 Task: For a new online game, set the custom strictness for "Score" to "Detailed".
Action: Mouse moved to (664, 509)
Screenshot: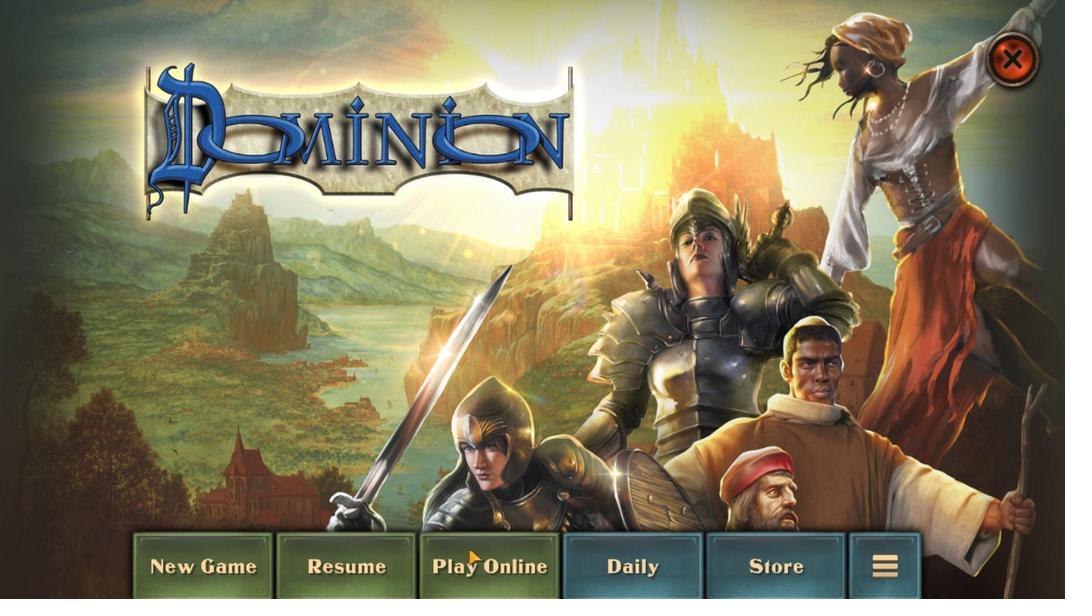 
Action: Mouse pressed left at (664, 509)
Screenshot: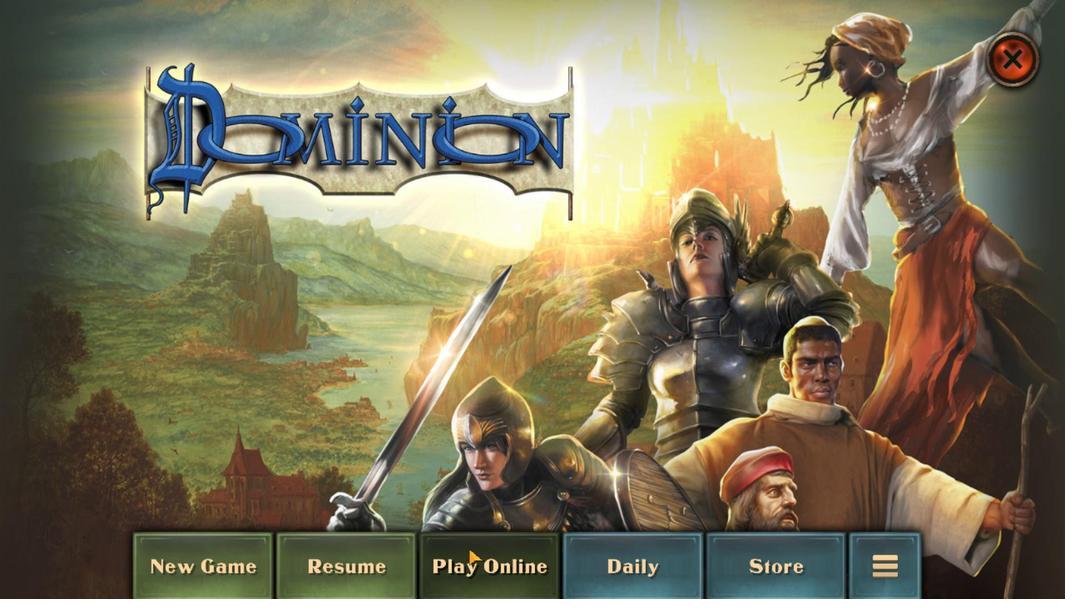 
Action: Mouse moved to (664, 507)
Screenshot: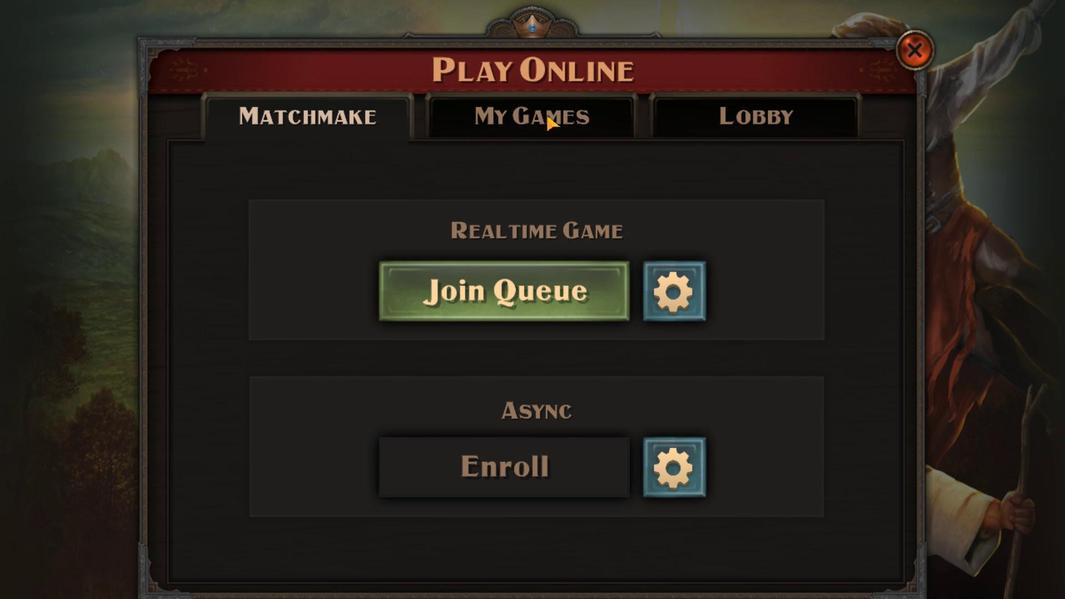 
Action: Mouse pressed left at (664, 507)
Screenshot: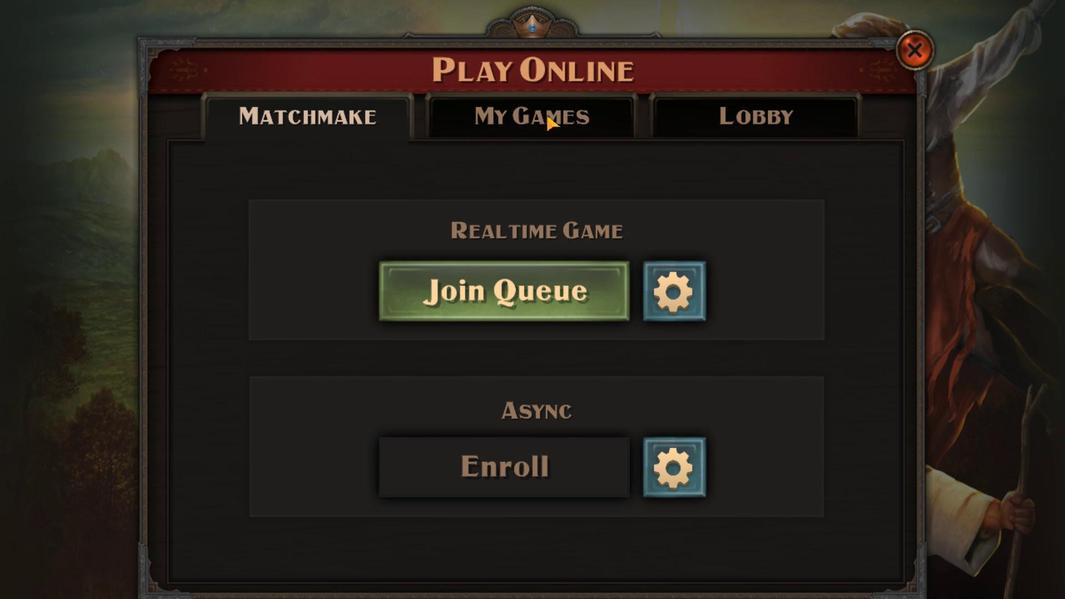 
Action: Mouse moved to (664, 508)
Screenshot: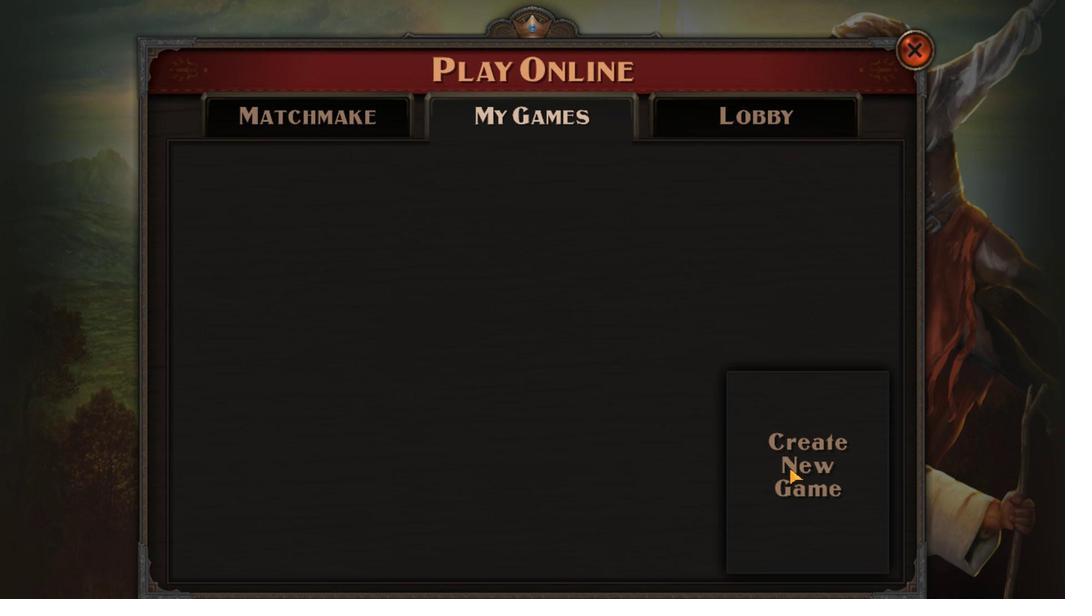 
Action: Mouse pressed left at (664, 508)
Screenshot: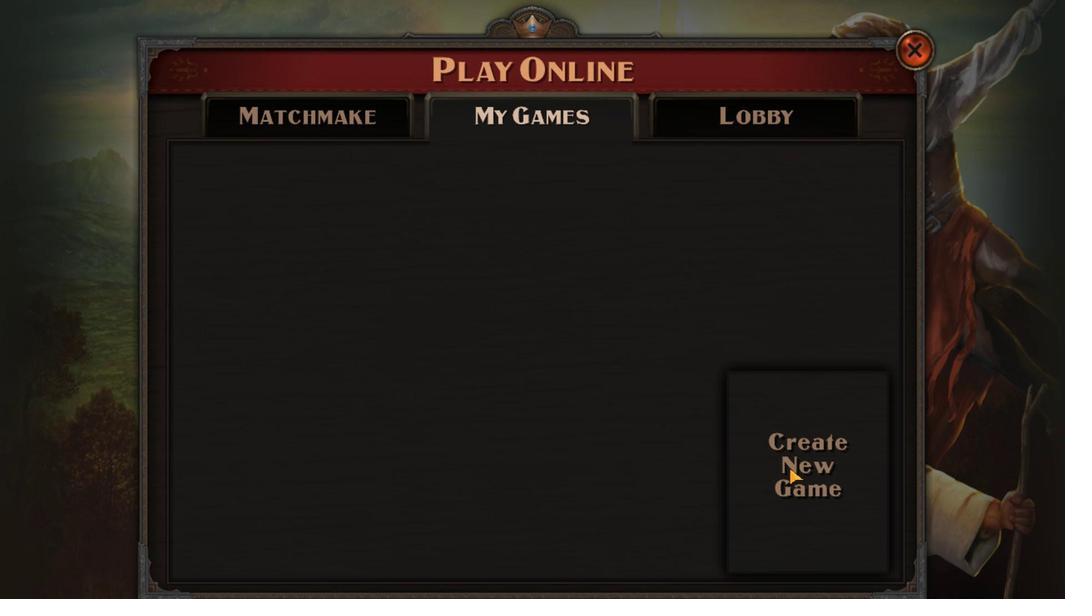 
Action: Mouse moved to (664, 507)
Screenshot: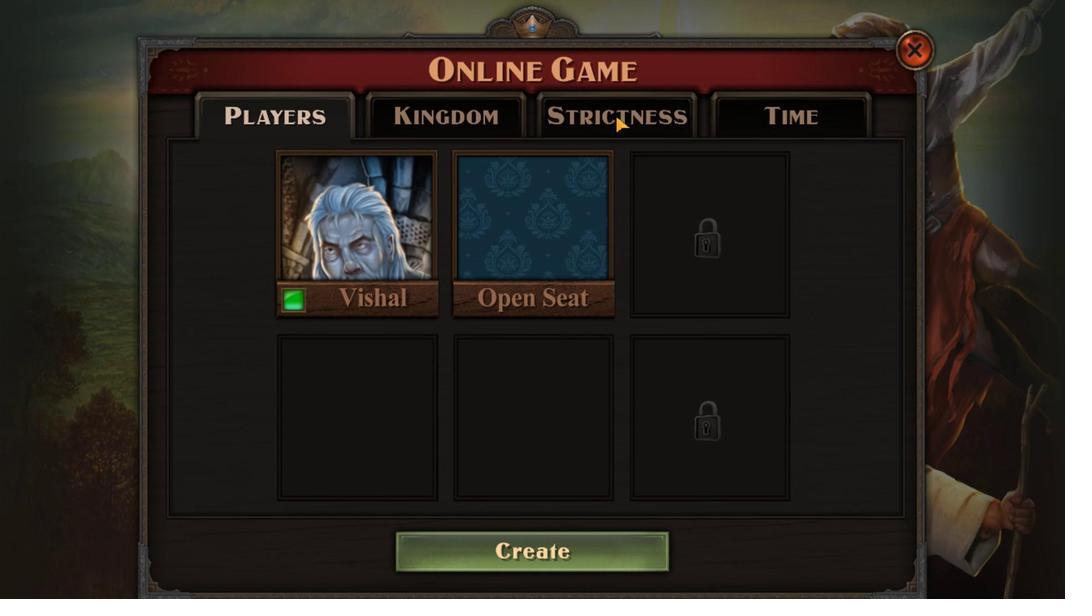 
Action: Mouse pressed left at (664, 507)
Screenshot: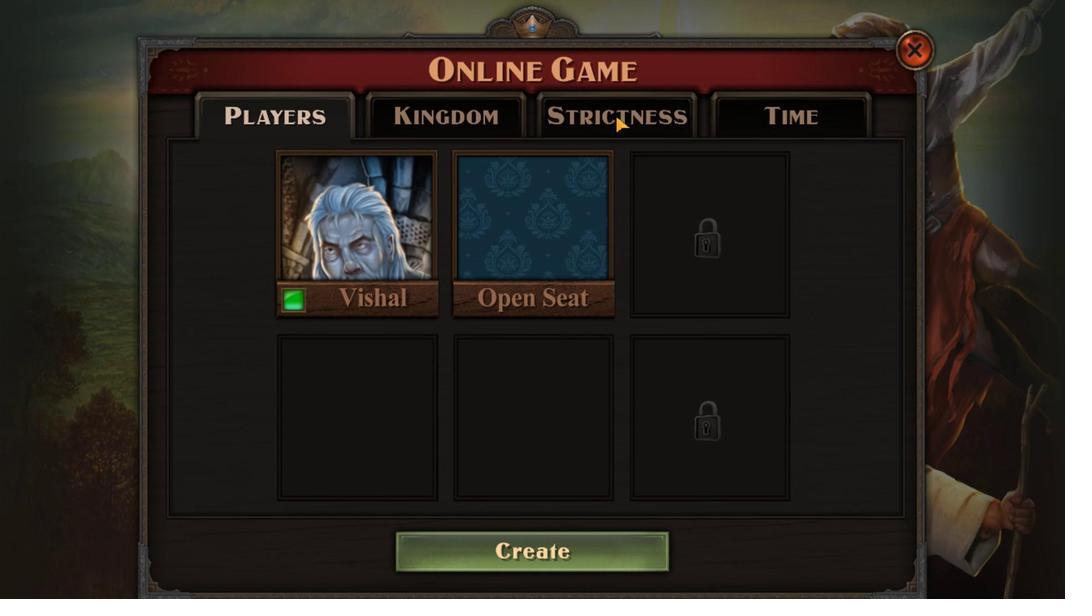 
Action: Mouse moved to (664, 508)
Screenshot: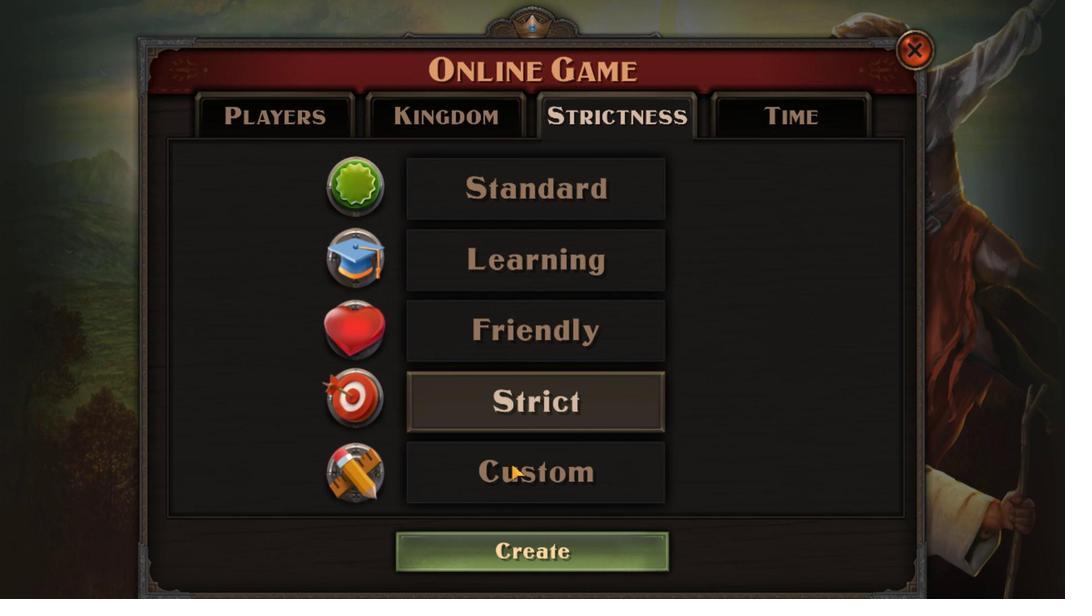 
Action: Mouse pressed left at (664, 508)
Screenshot: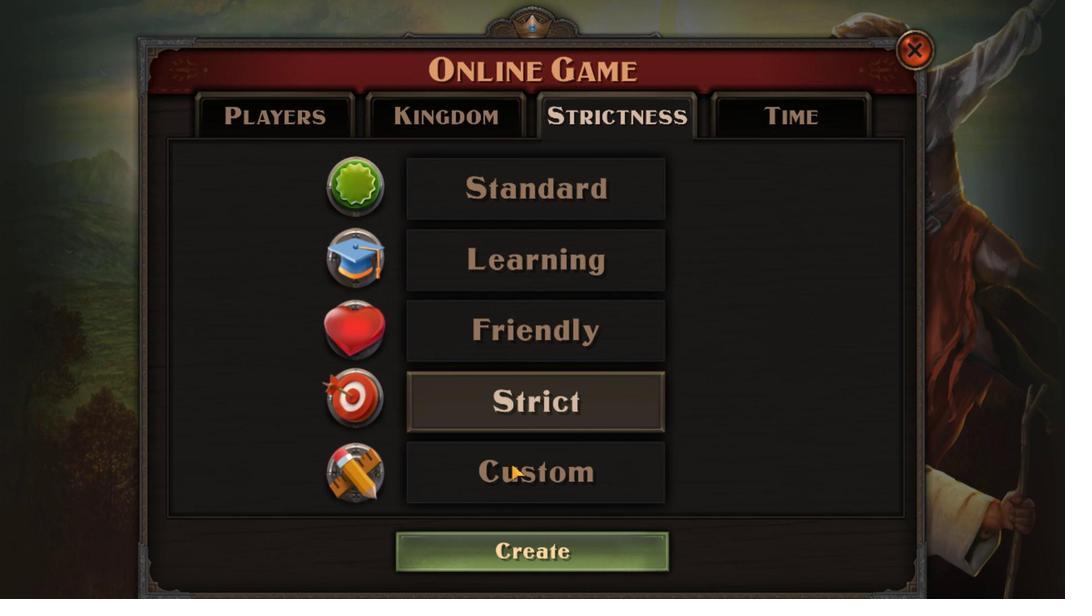 
Action: Mouse moved to (664, 508)
Screenshot: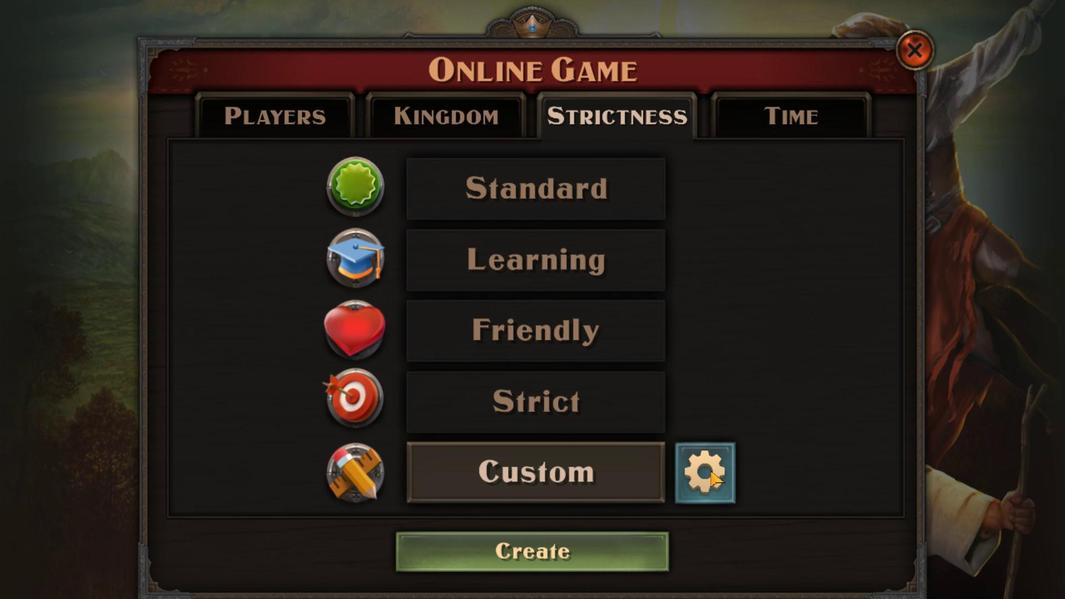
Action: Mouse pressed left at (664, 508)
Screenshot: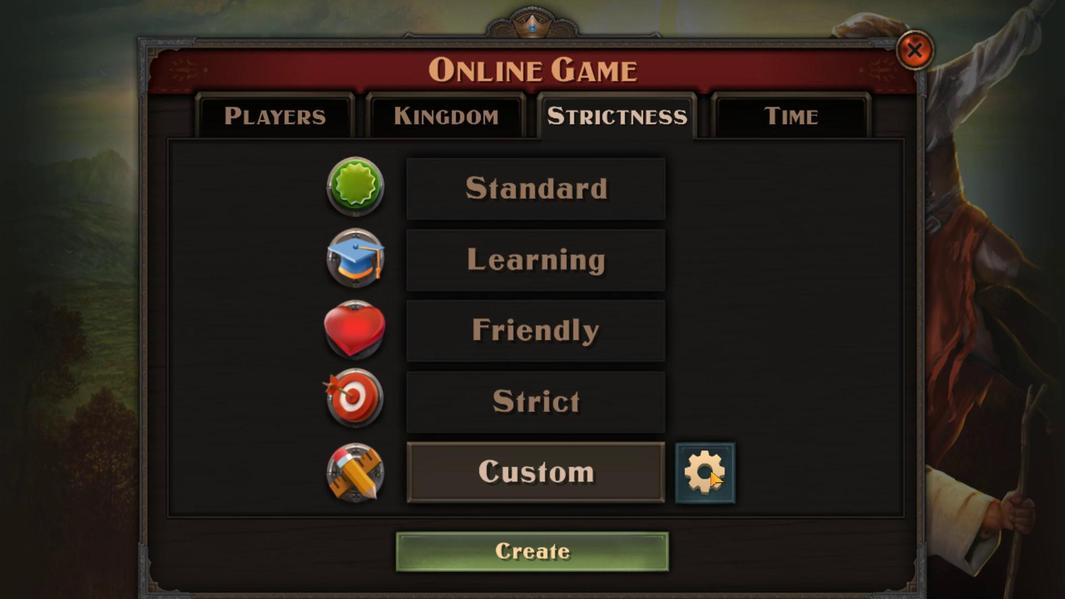 
Action: Mouse moved to (664, 509)
Screenshot: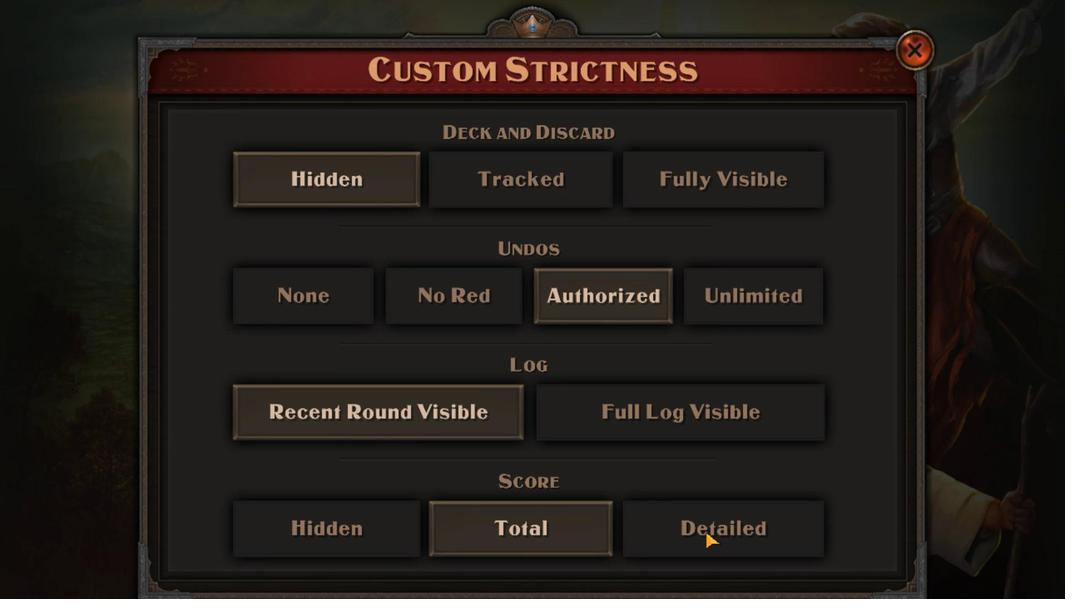 
Action: Mouse pressed left at (664, 509)
Screenshot: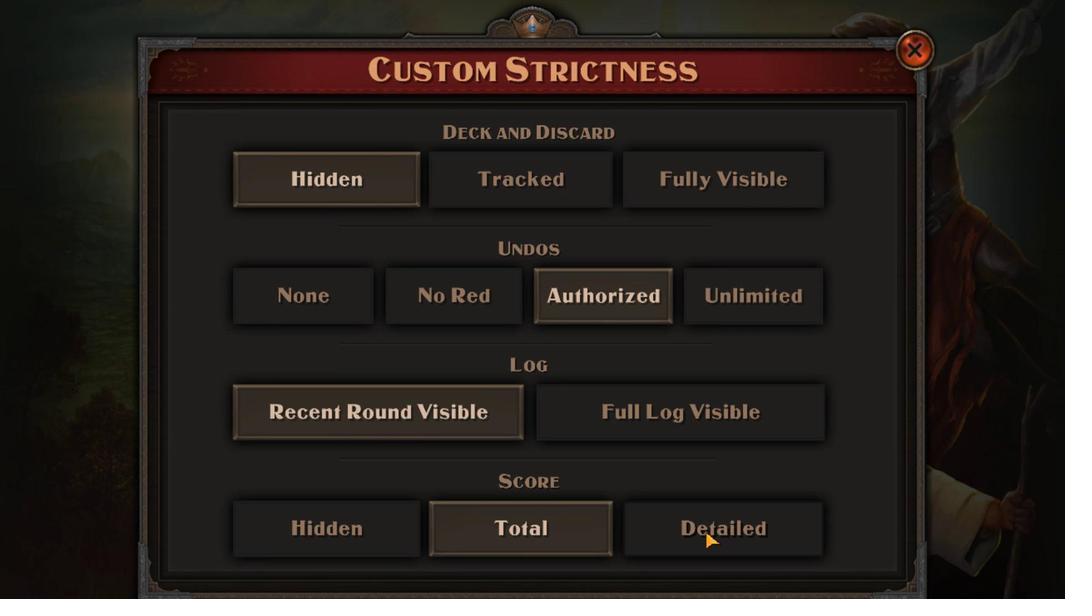 
